 Task: Create a due date automation trigger when advanced on, on the tuesday of the week a card is due add dates not starting next month at 11:00 AM.
Action: Mouse moved to (1013, 77)
Screenshot: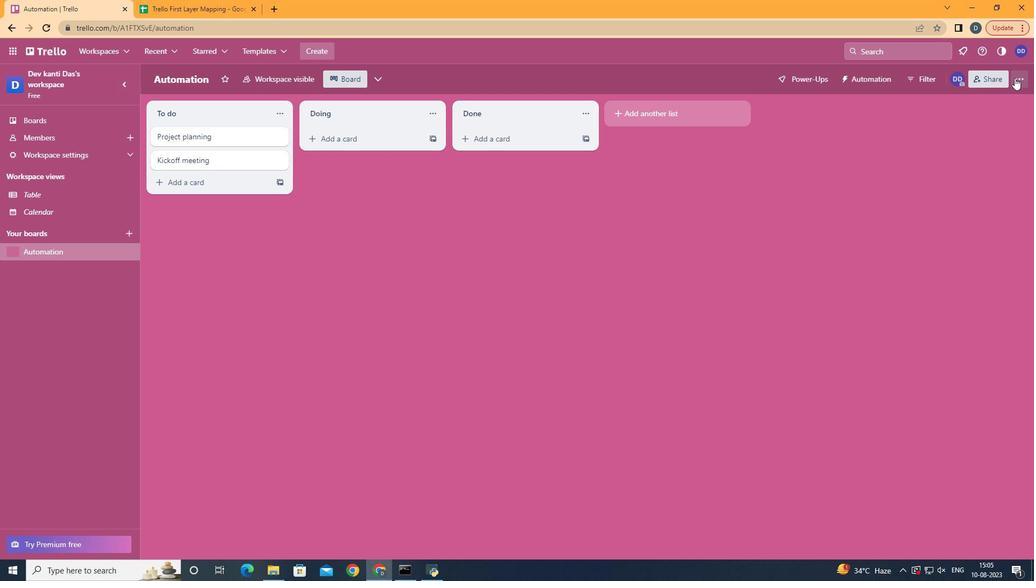 
Action: Mouse pressed left at (1013, 77)
Screenshot: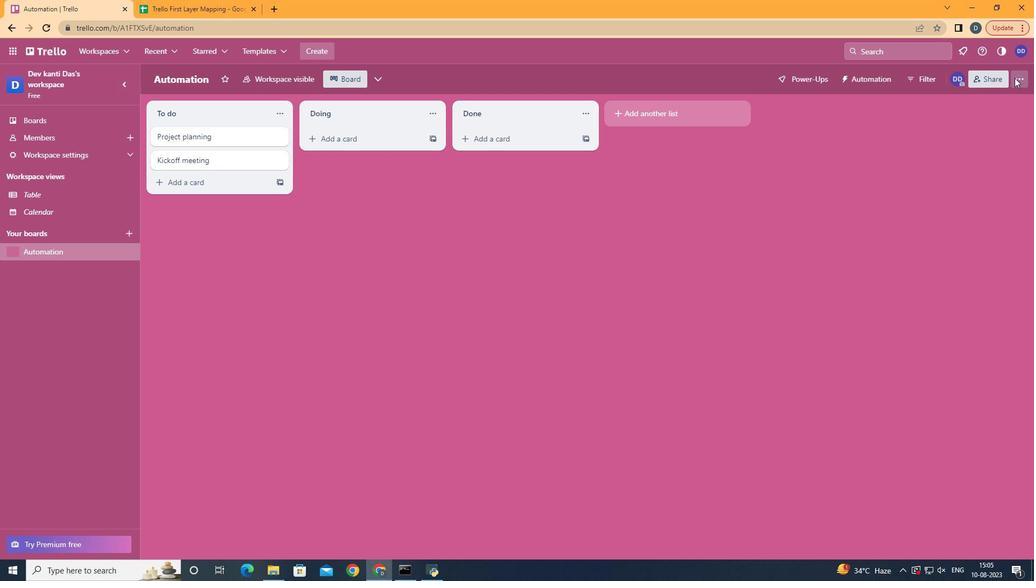 
Action: Mouse moved to (953, 222)
Screenshot: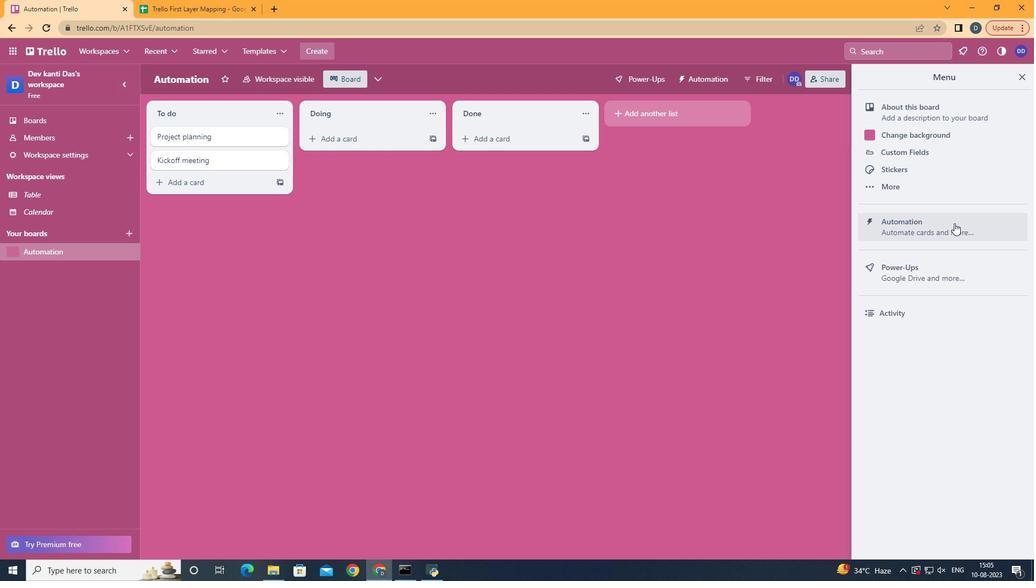 
Action: Mouse pressed left at (953, 222)
Screenshot: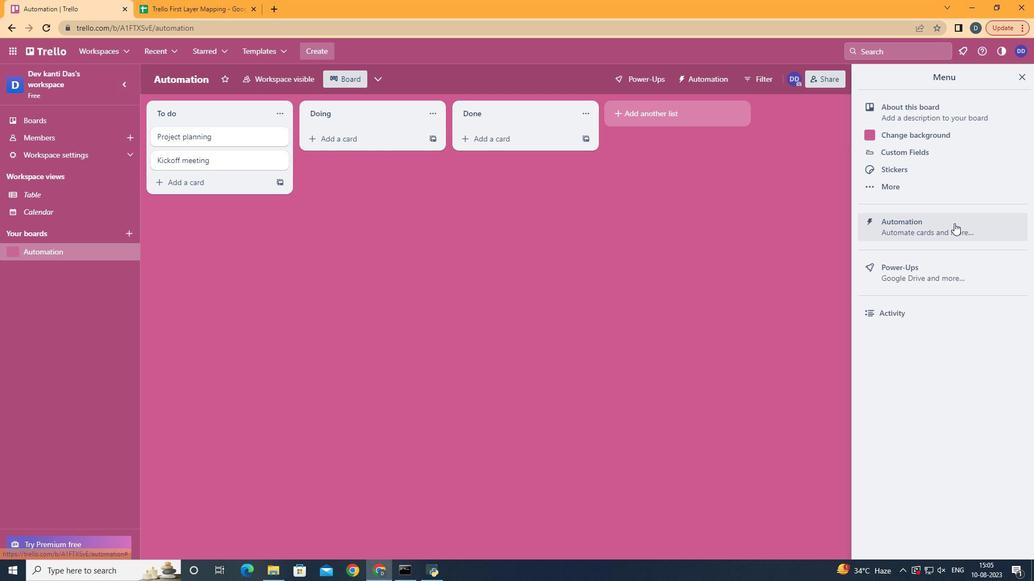 
Action: Mouse moved to (193, 213)
Screenshot: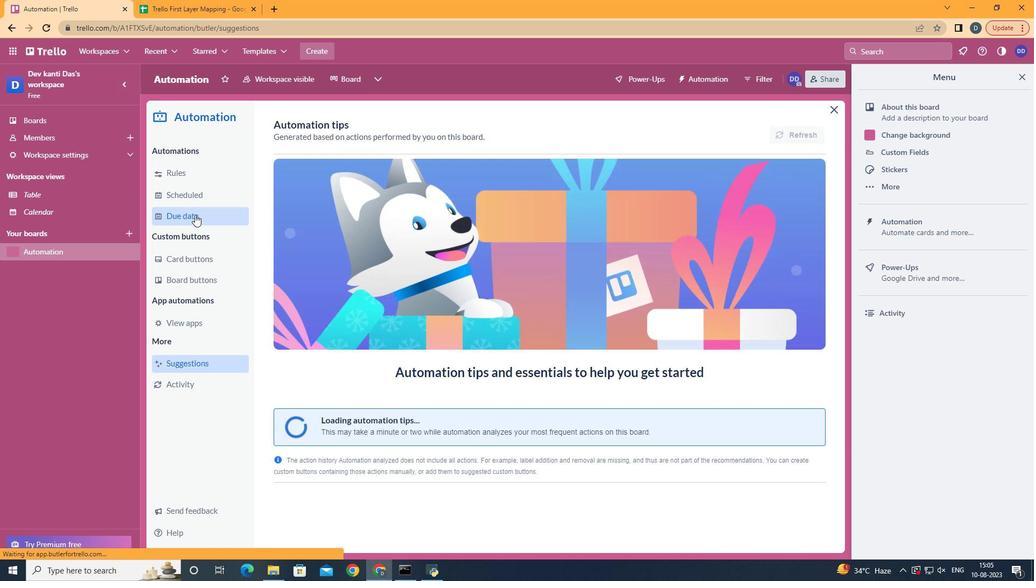 
Action: Mouse pressed left at (193, 213)
Screenshot: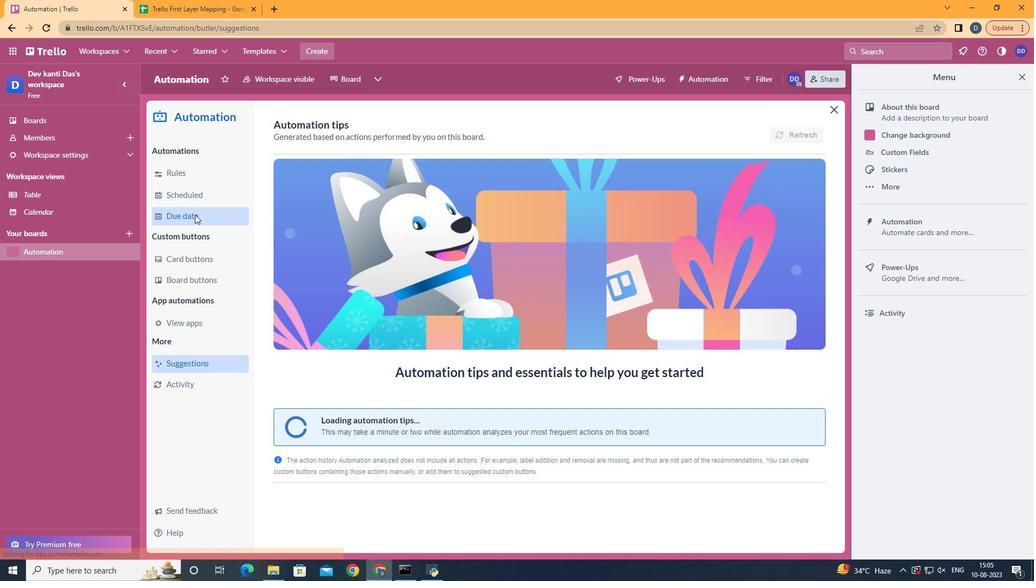 
Action: Mouse moved to (758, 127)
Screenshot: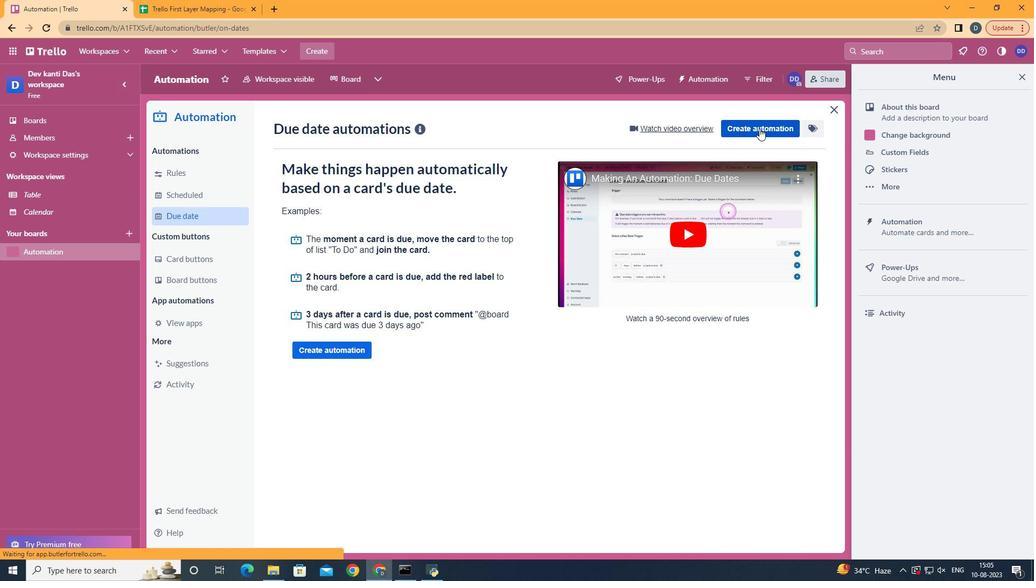 
Action: Mouse pressed left at (758, 127)
Screenshot: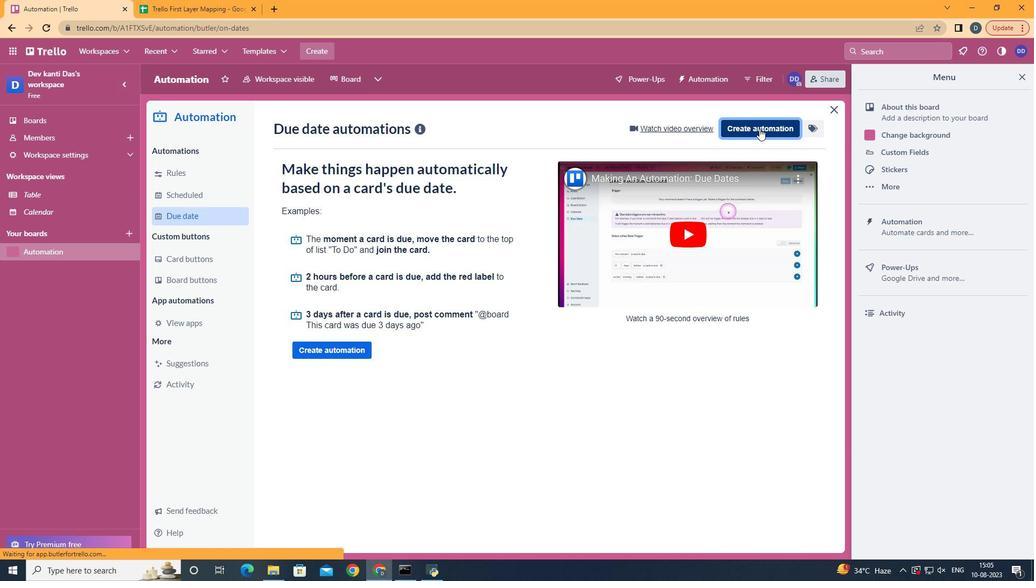 
Action: Mouse moved to (579, 232)
Screenshot: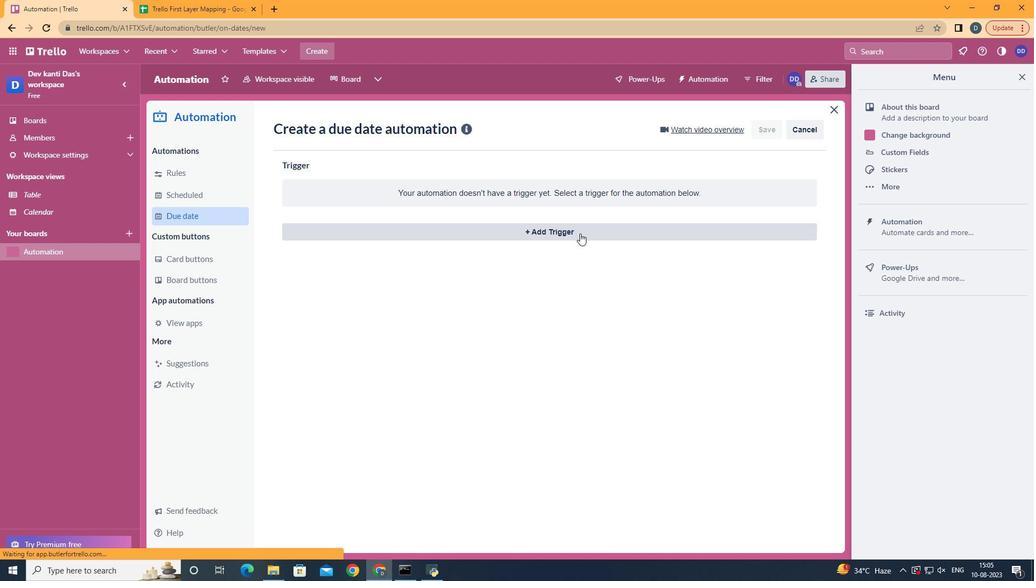 
Action: Mouse pressed left at (579, 232)
Screenshot: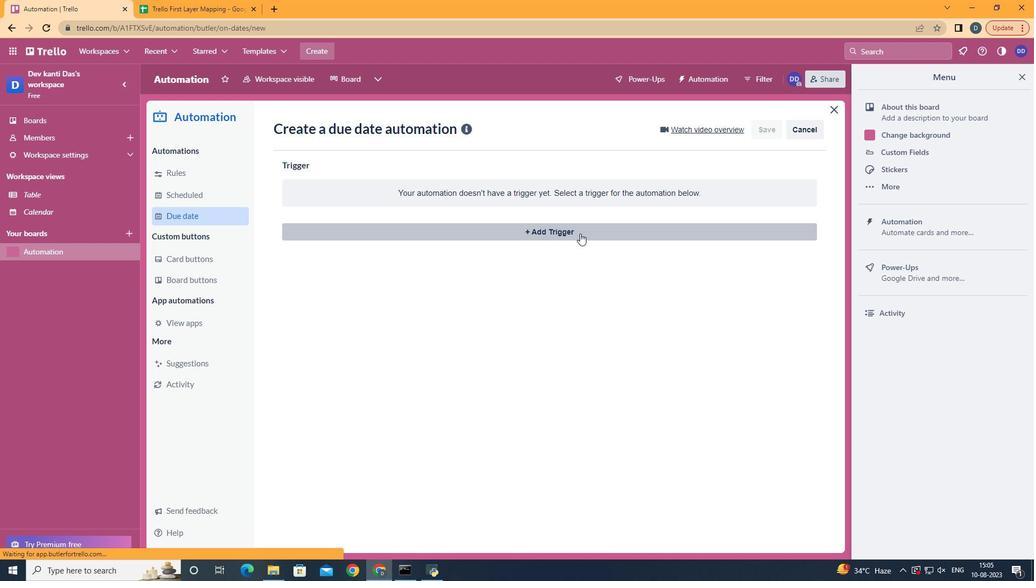 
Action: Mouse moved to (344, 304)
Screenshot: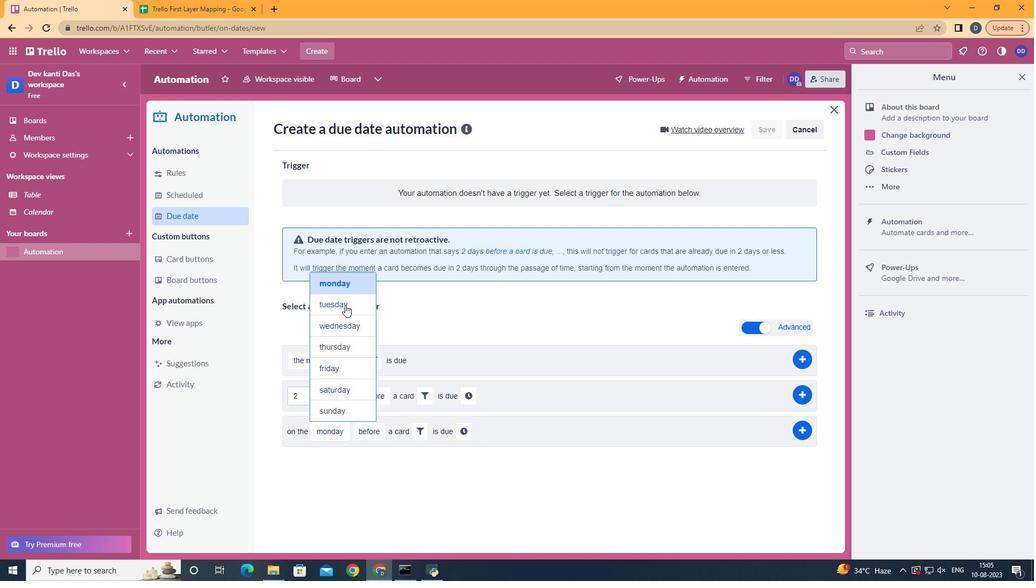 
Action: Mouse pressed left at (344, 304)
Screenshot: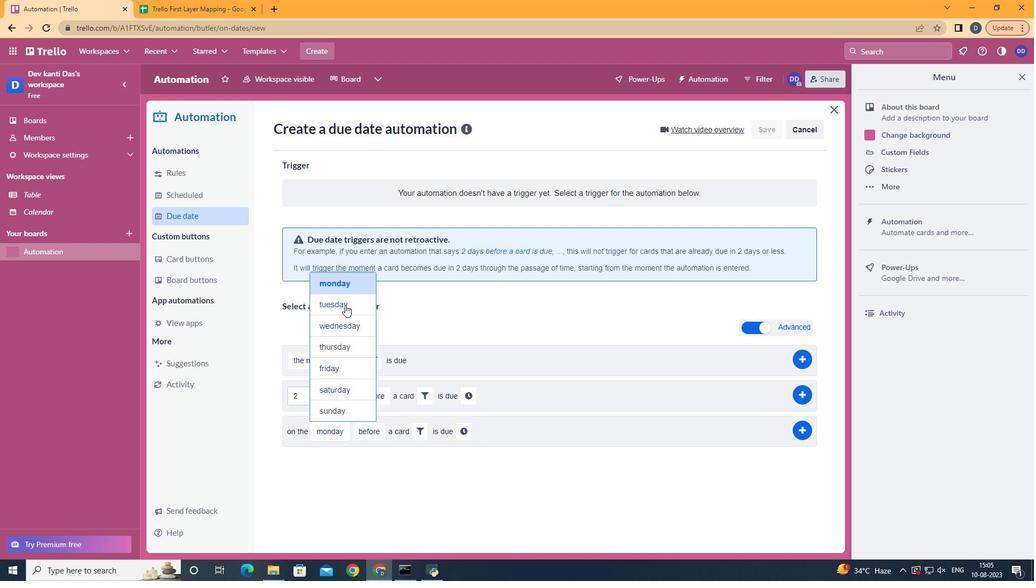 
Action: Mouse moved to (392, 498)
Screenshot: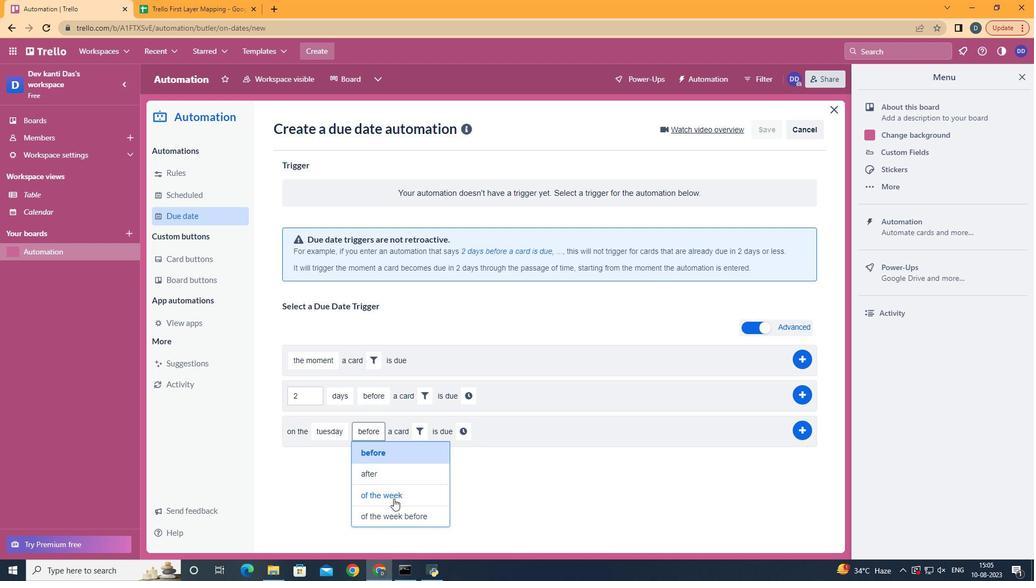 
Action: Mouse pressed left at (392, 498)
Screenshot: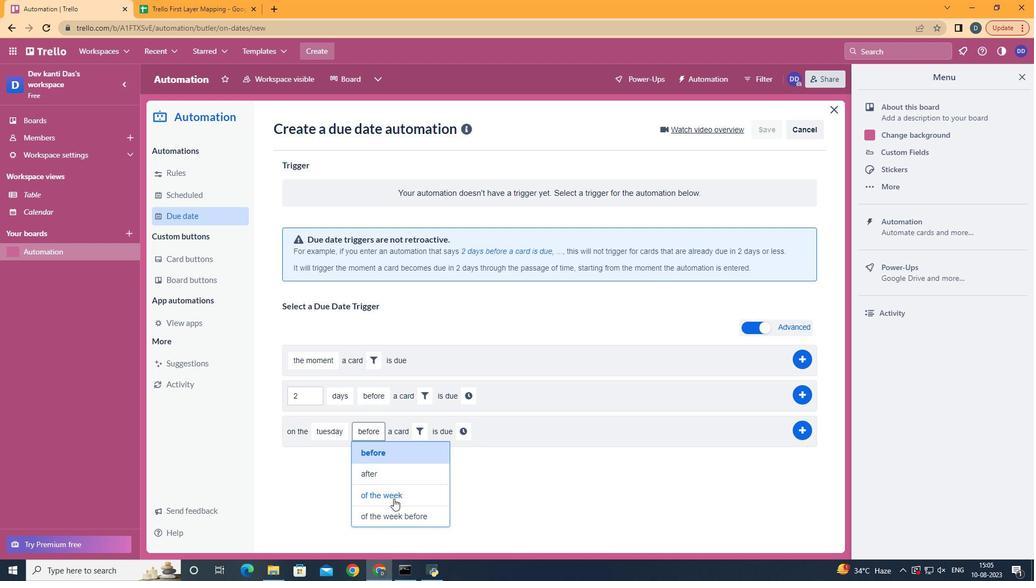 
Action: Mouse moved to (433, 435)
Screenshot: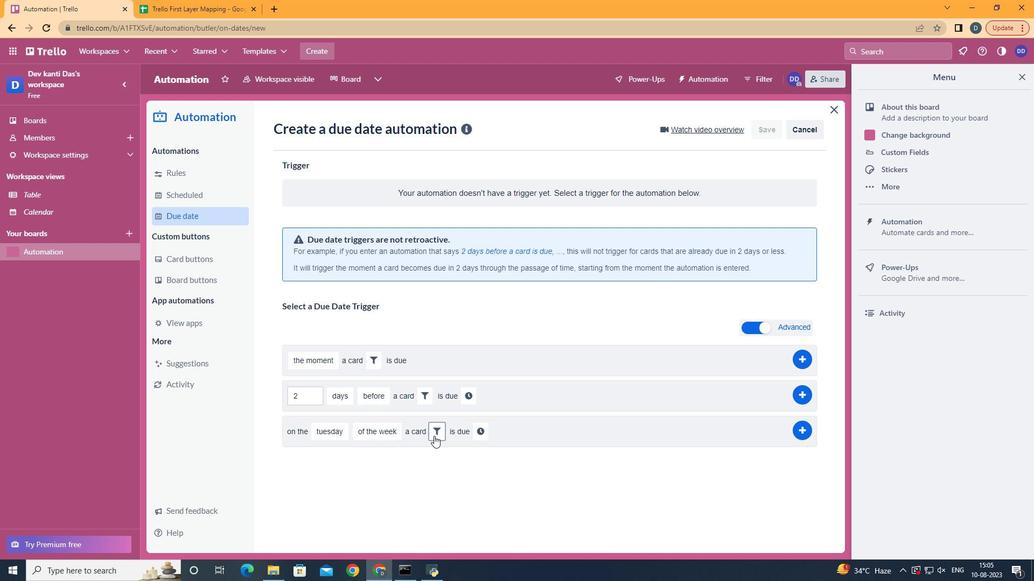 
Action: Mouse pressed left at (433, 435)
Screenshot: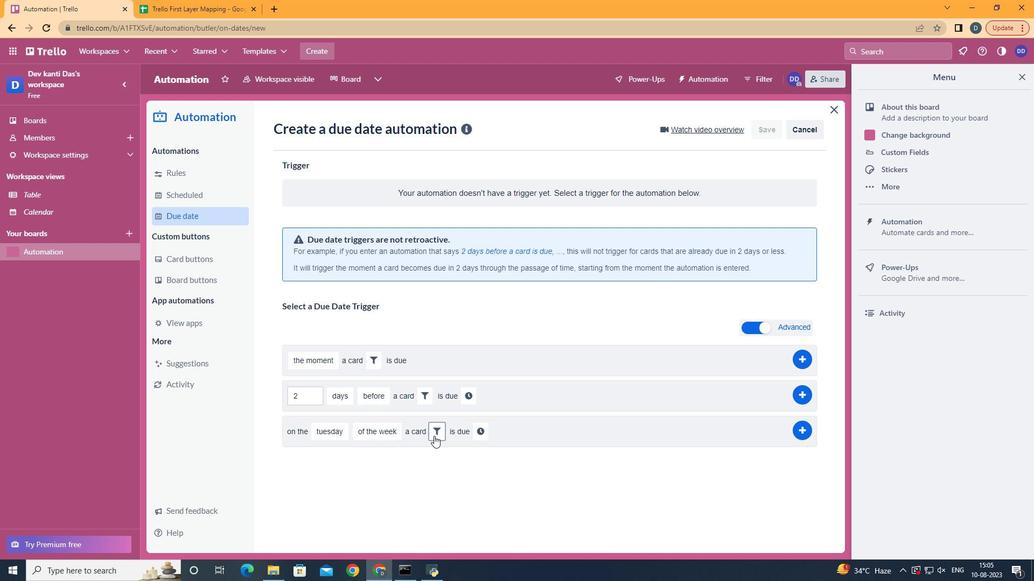
Action: Mouse moved to (488, 466)
Screenshot: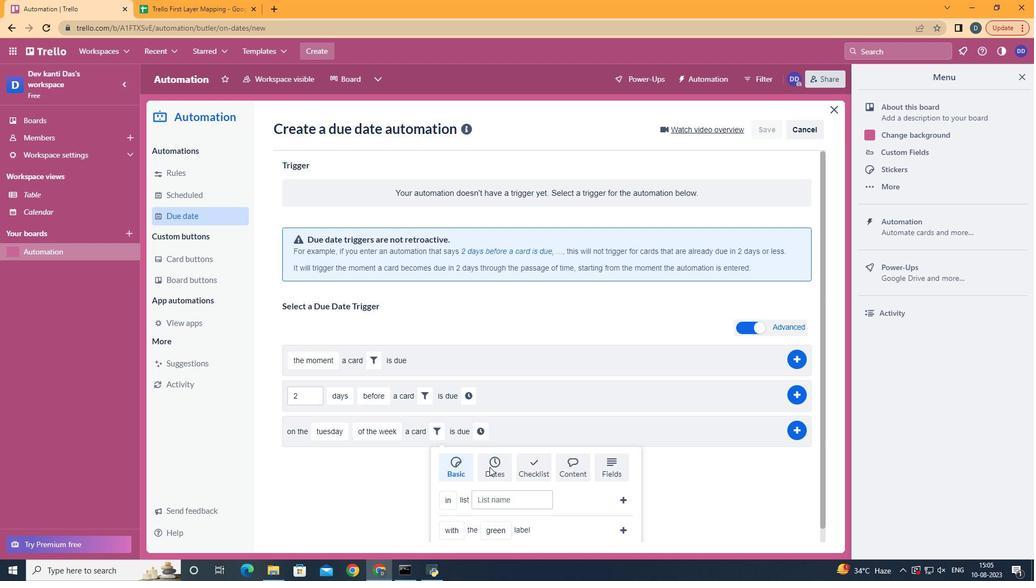 
Action: Mouse pressed left at (488, 466)
Screenshot: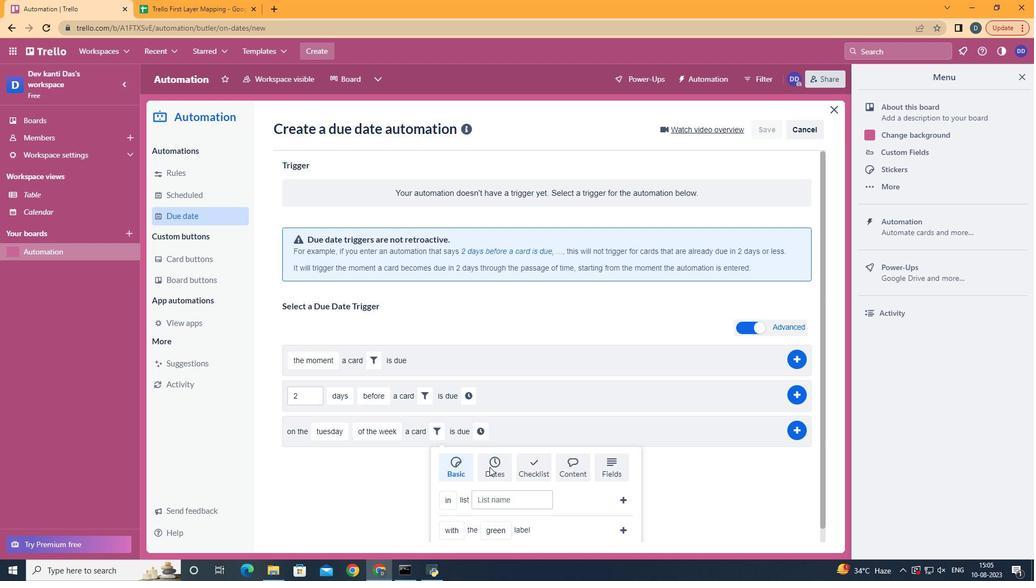
Action: Mouse scrolled (488, 465) with delta (0, 0)
Screenshot: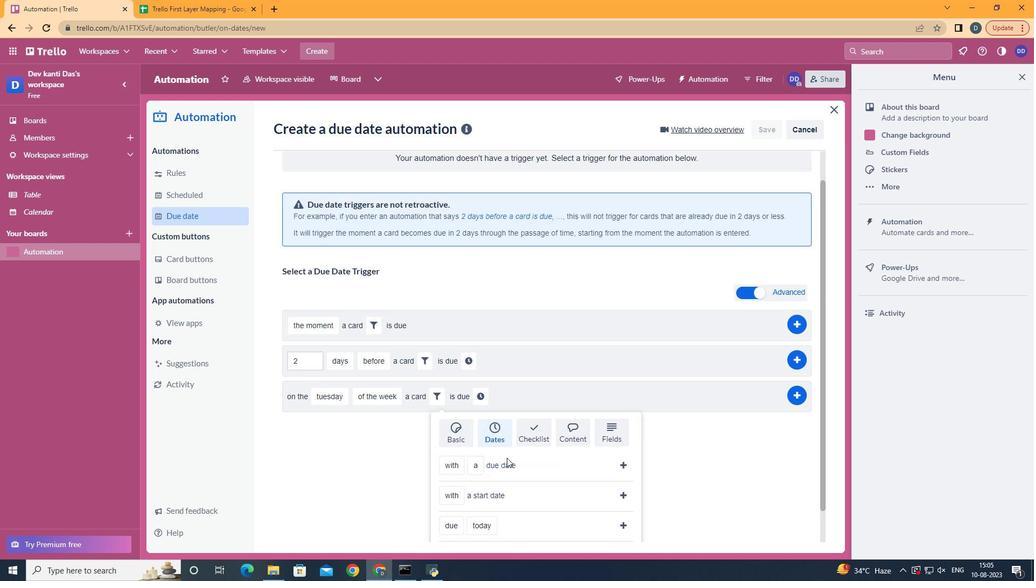 
Action: Mouse scrolled (488, 465) with delta (0, 0)
Screenshot: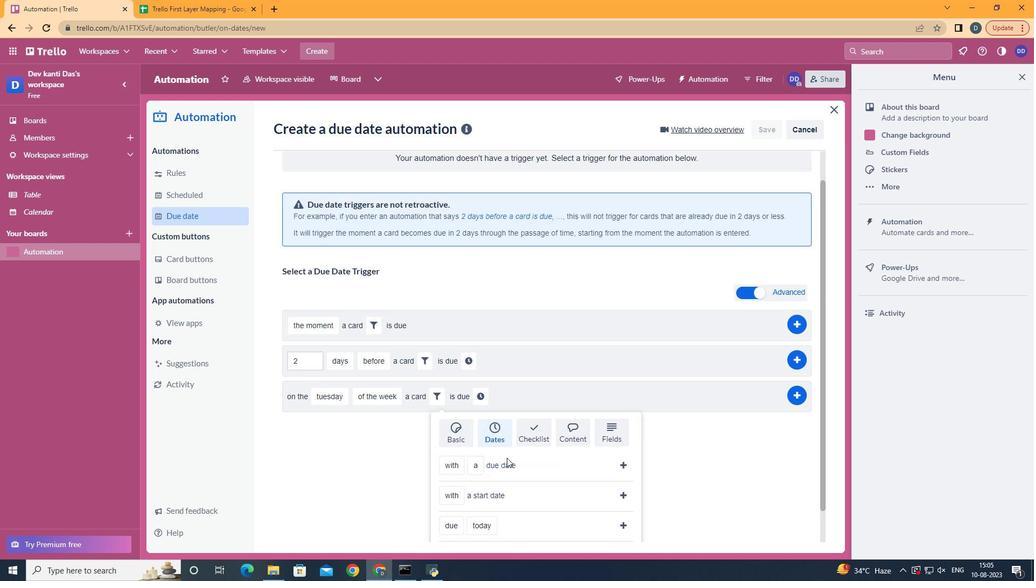 
Action: Mouse scrolled (488, 465) with delta (0, 0)
Screenshot: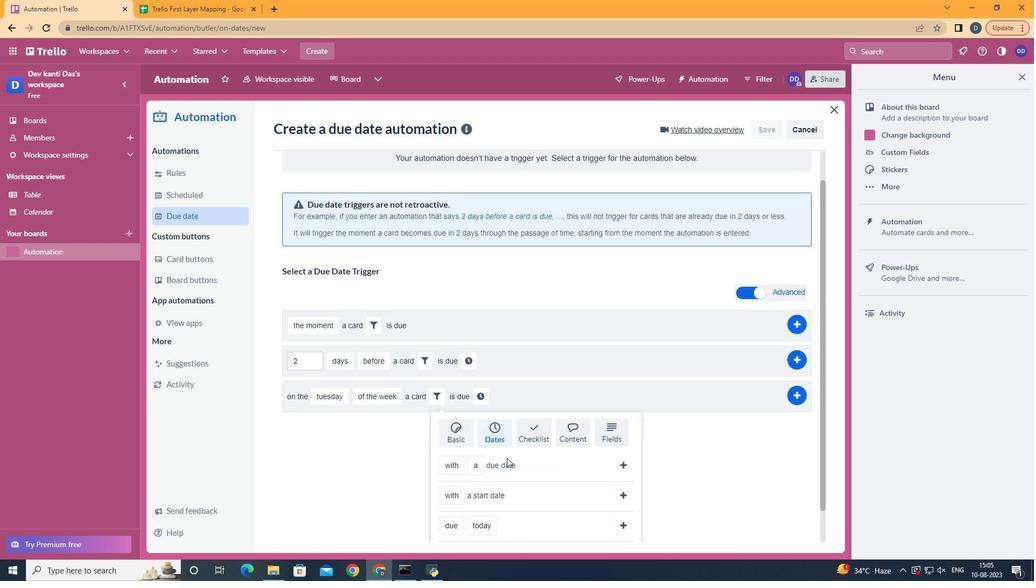 
Action: Mouse moved to (454, 475)
Screenshot: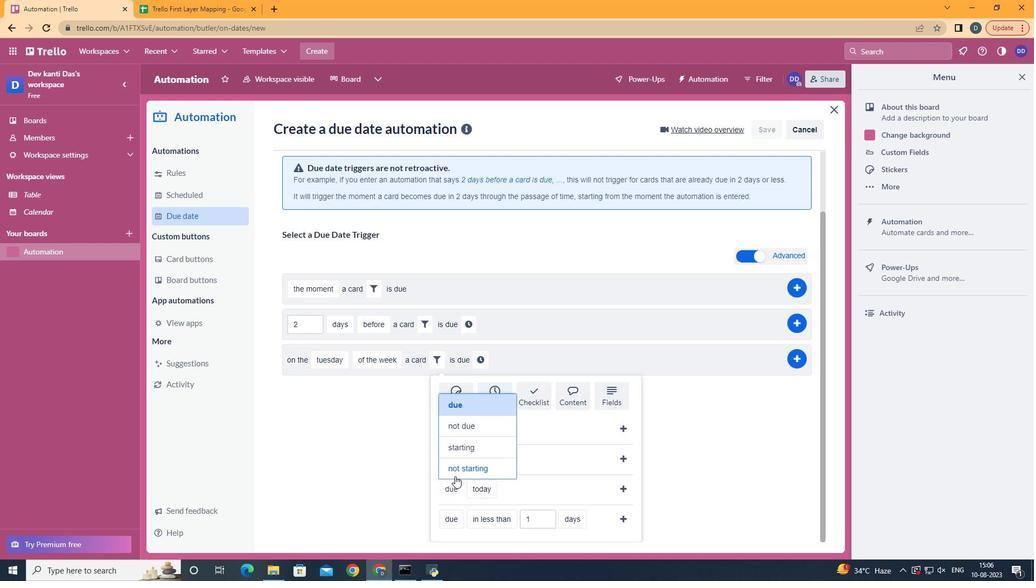 
Action: Mouse pressed left at (454, 475)
Screenshot: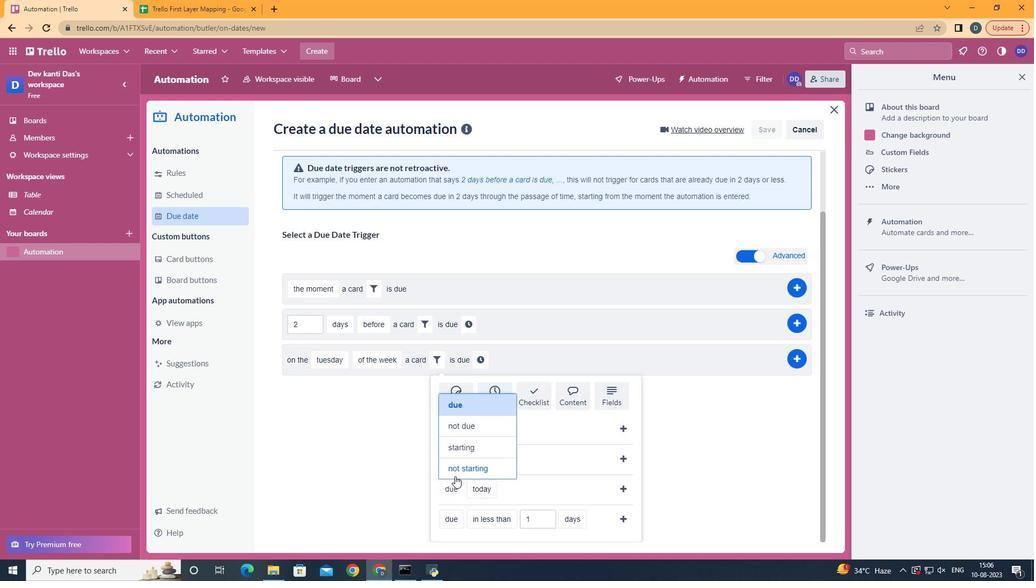
Action: Mouse moved to (528, 468)
Screenshot: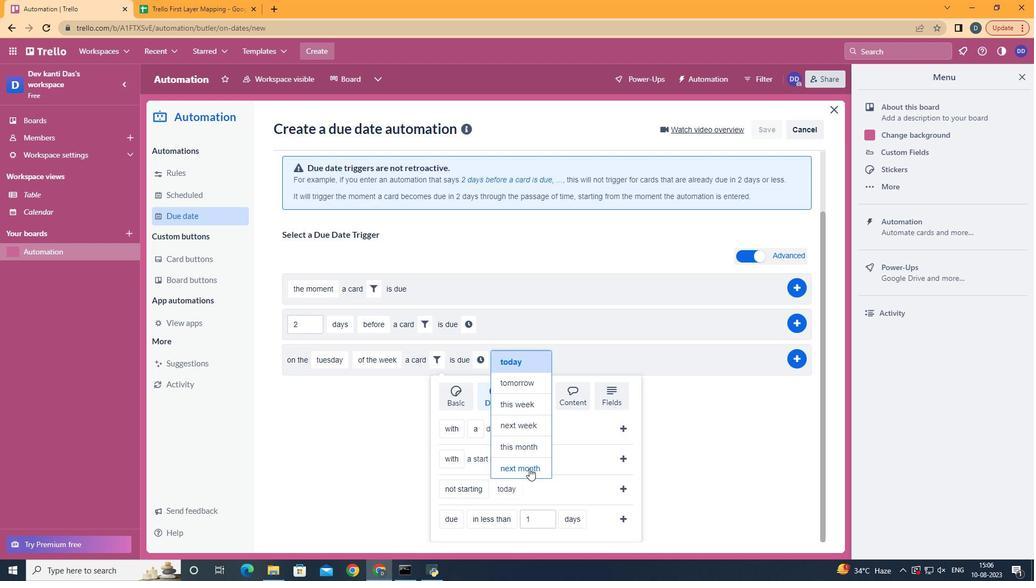
Action: Mouse pressed left at (528, 468)
Screenshot: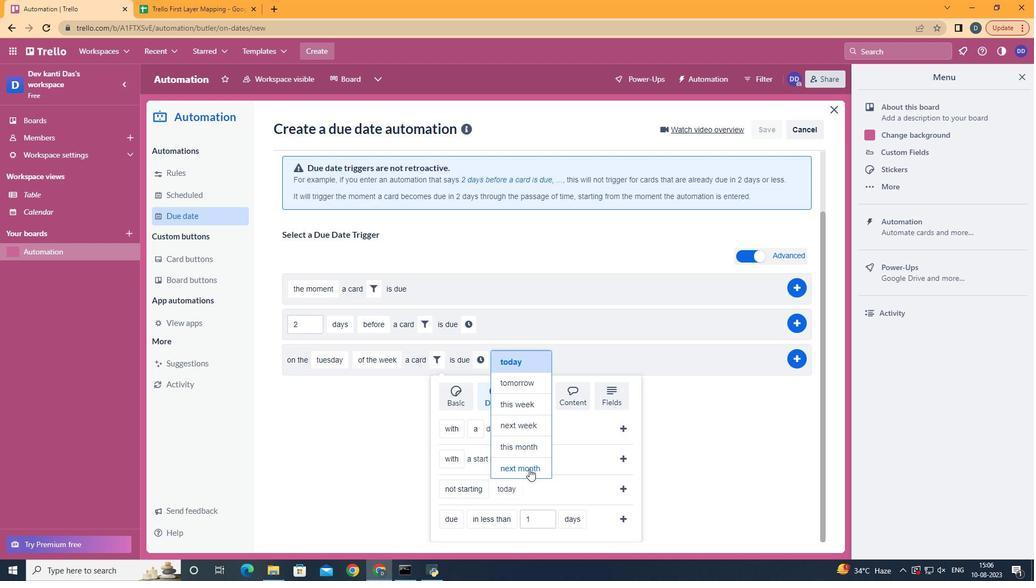 
Action: Mouse moved to (622, 488)
Screenshot: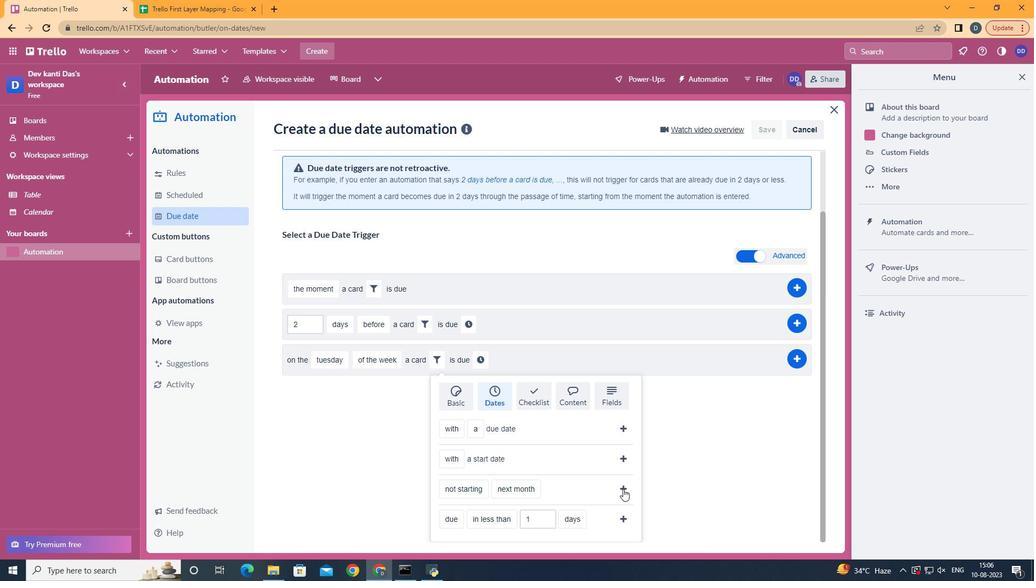 
Action: Mouse pressed left at (622, 488)
Screenshot: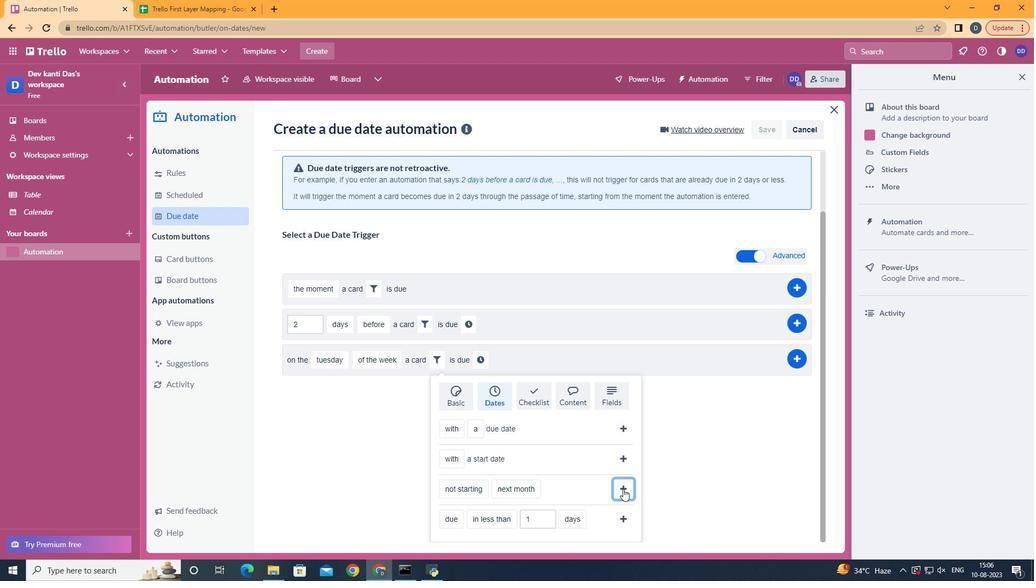 
Action: Mouse moved to (587, 431)
Screenshot: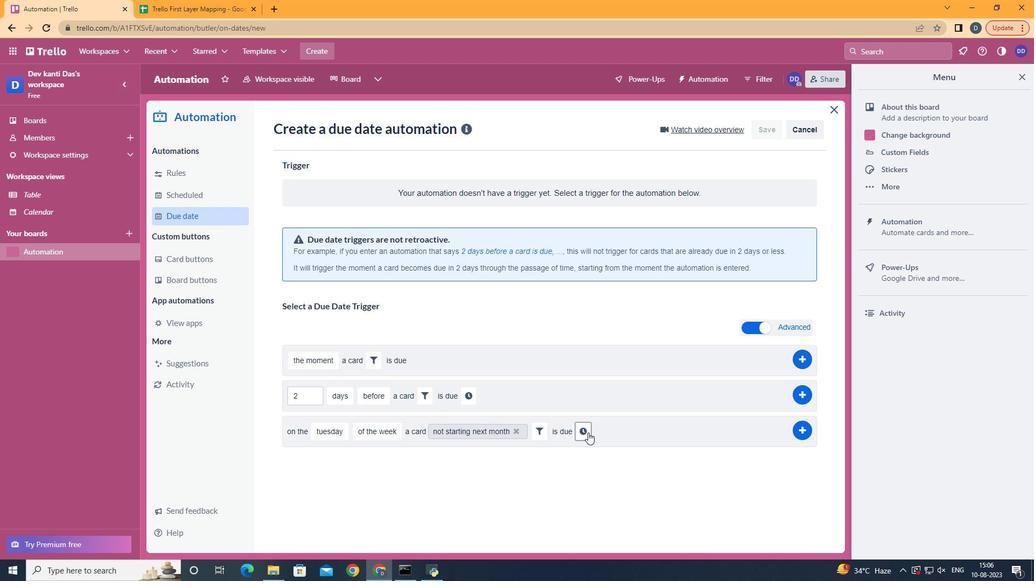 
Action: Mouse pressed left at (587, 431)
Screenshot: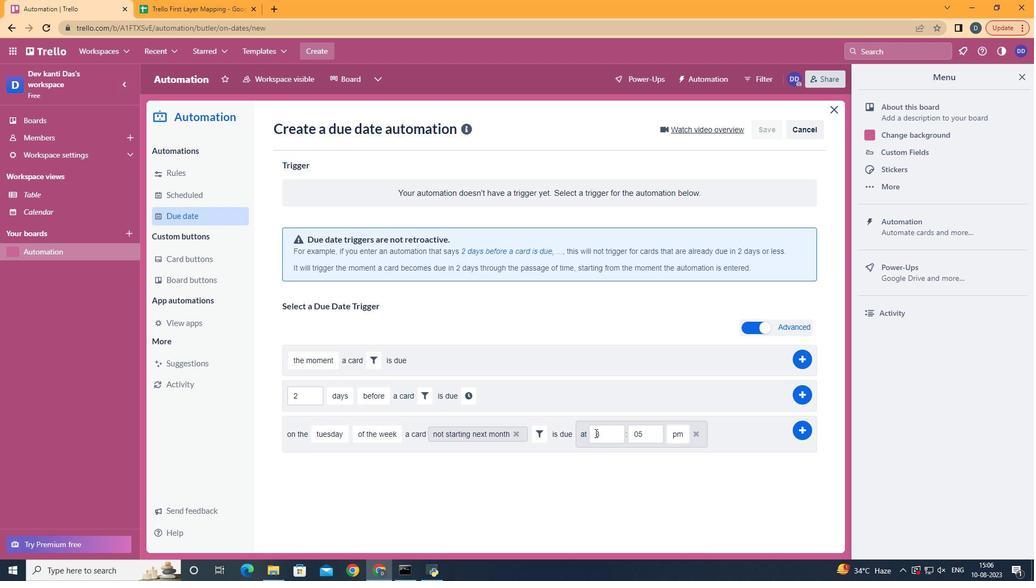 
Action: Mouse moved to (612, 435)
Screenshot: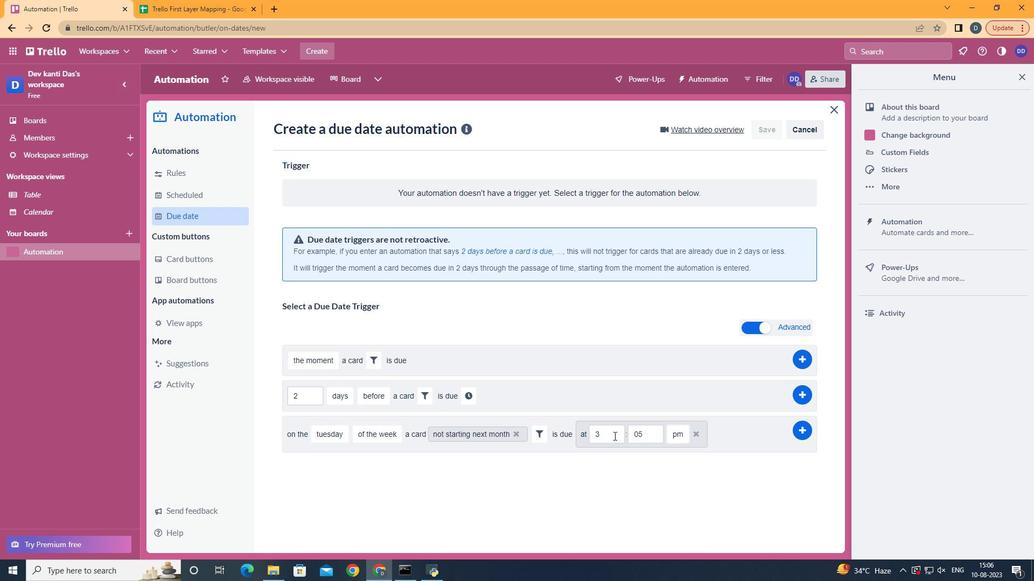 
Action: Mouse pressed left at (612, 435)
Screenshot: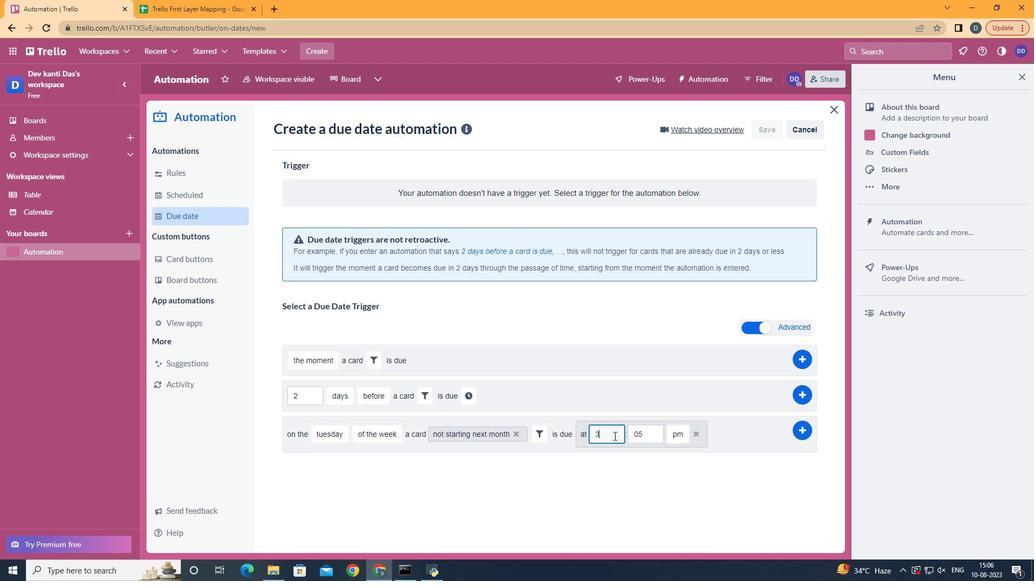 
Action: Key pressed <Key.backspace>11
Screenshot: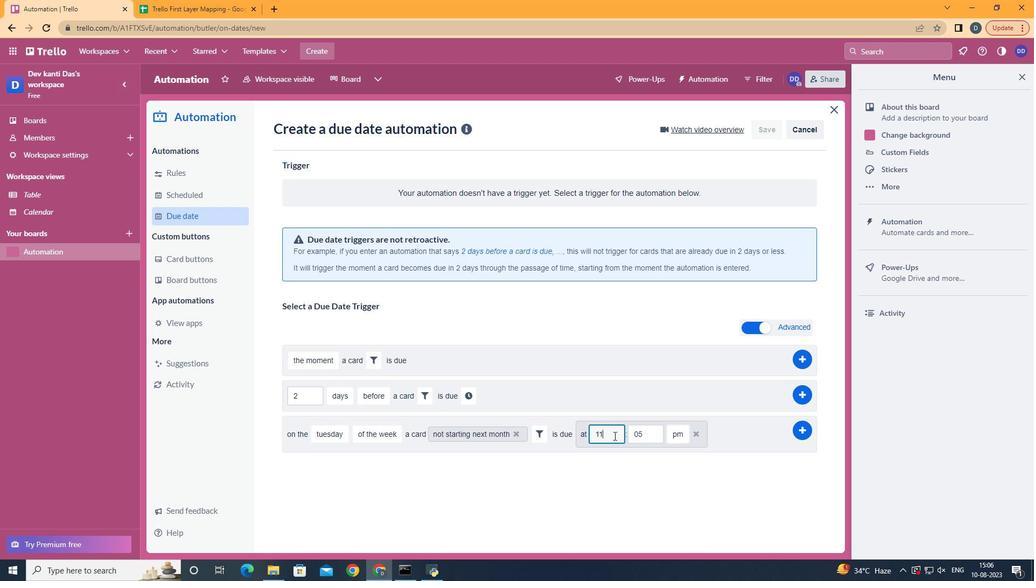 
Action: Mouse moved to (645, 430)
Screenshot: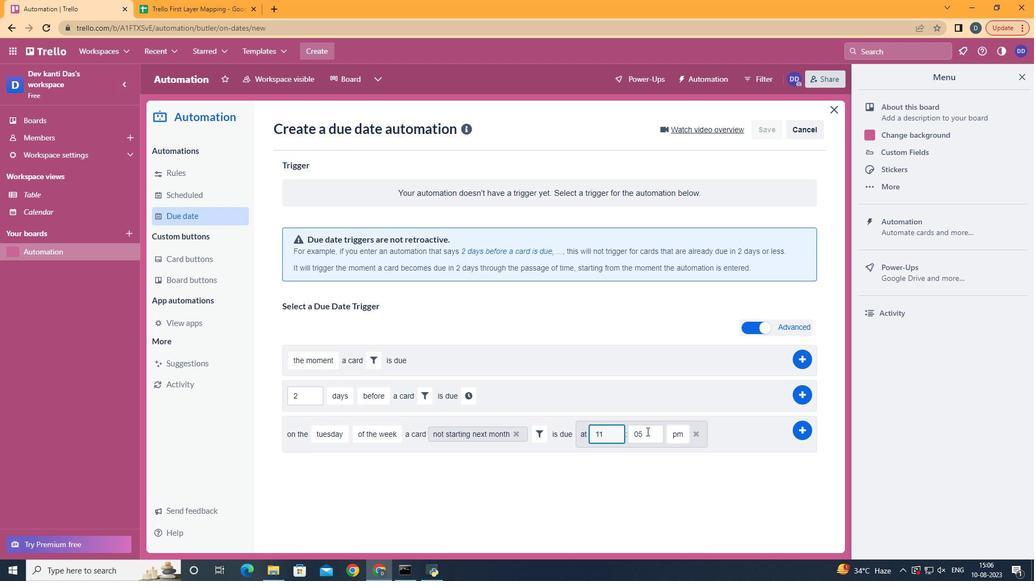 
Action: Mouse pressed left at (645, 430)
Screenshot: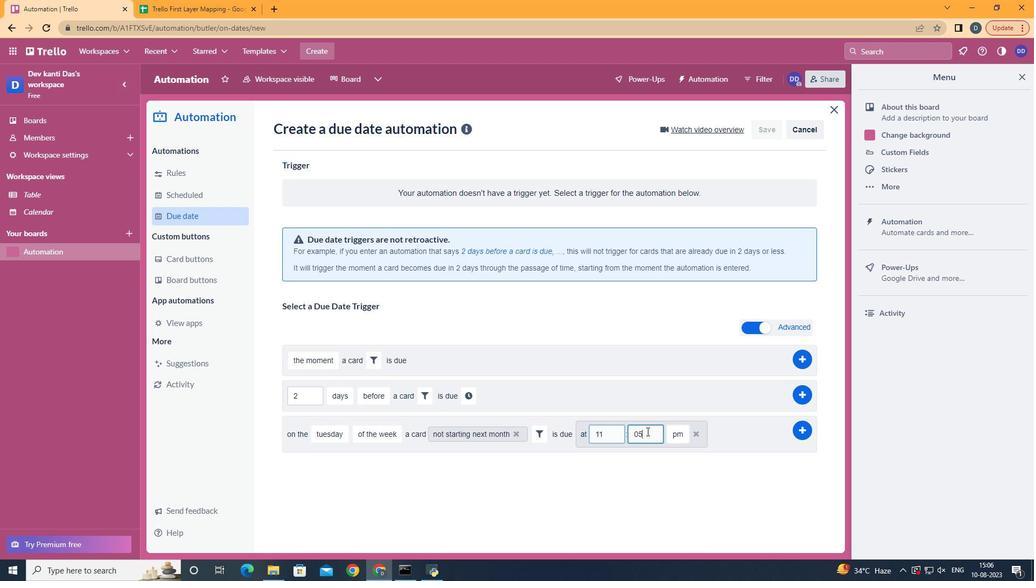 
Action: Mouse moved to (635, 433)
Screenshot: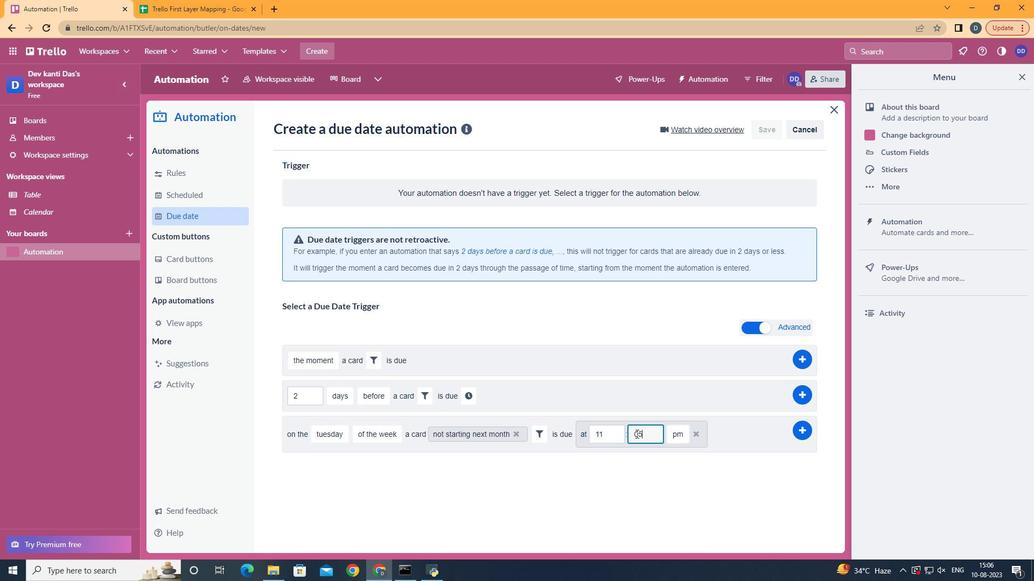 
Action: Key pressed <Key.backspace>0
Screenshot: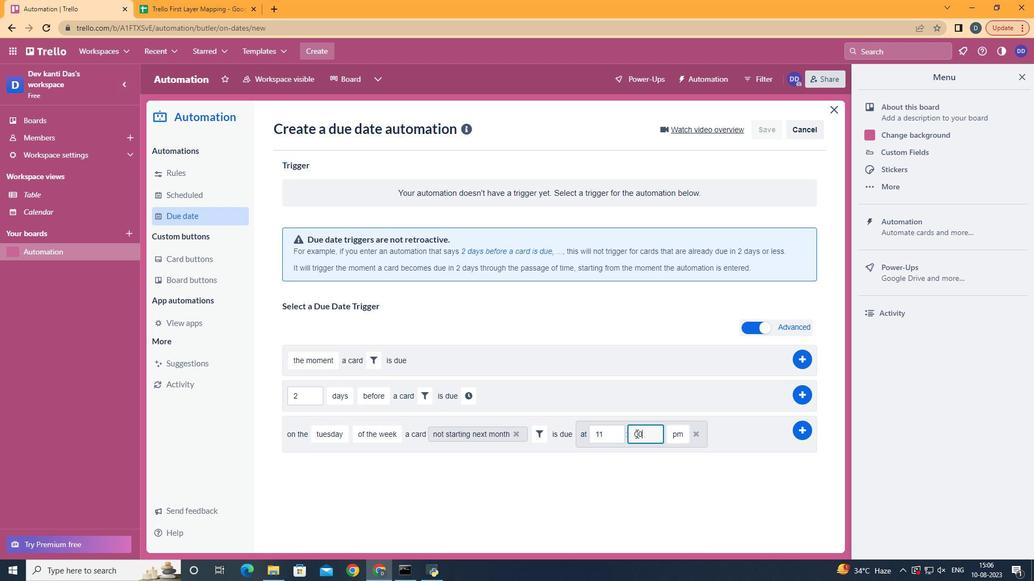 
Action: Mouse moved to (674, 453)
Screenshot: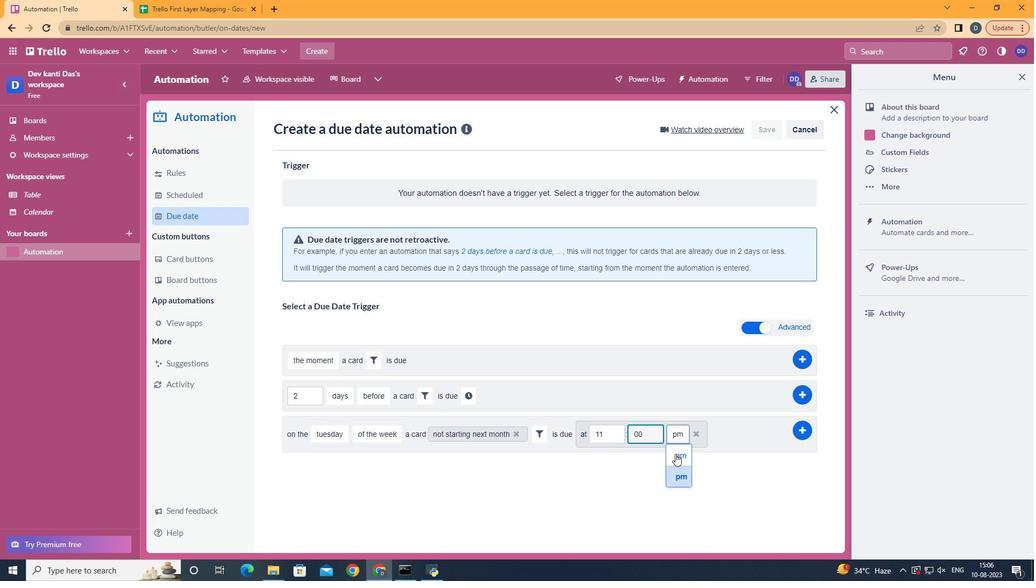 
Action: Mouse pressed left at (674, 453)
Screenshot: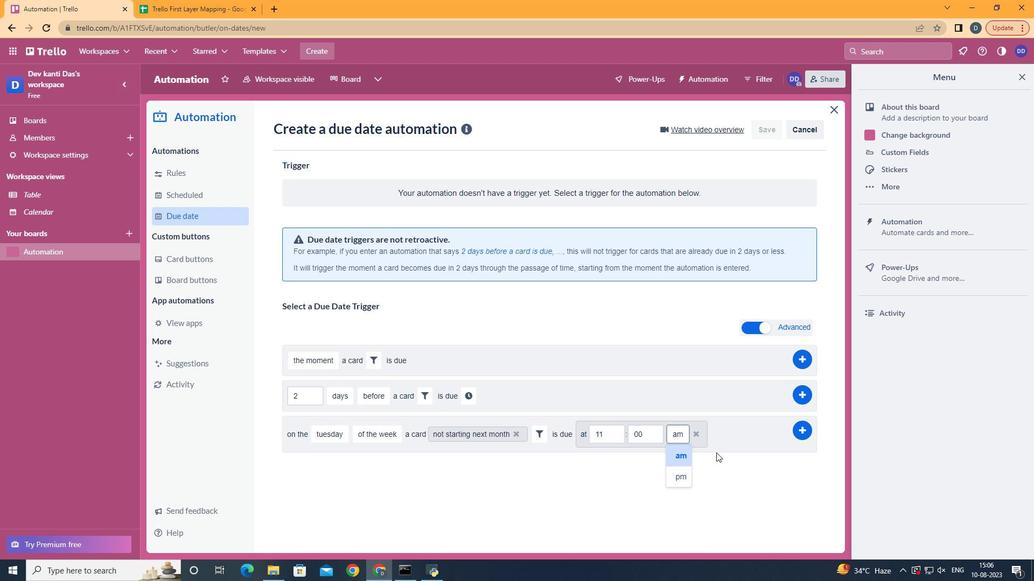 
Action: Mouse moved to (800, 429)
Screenshot: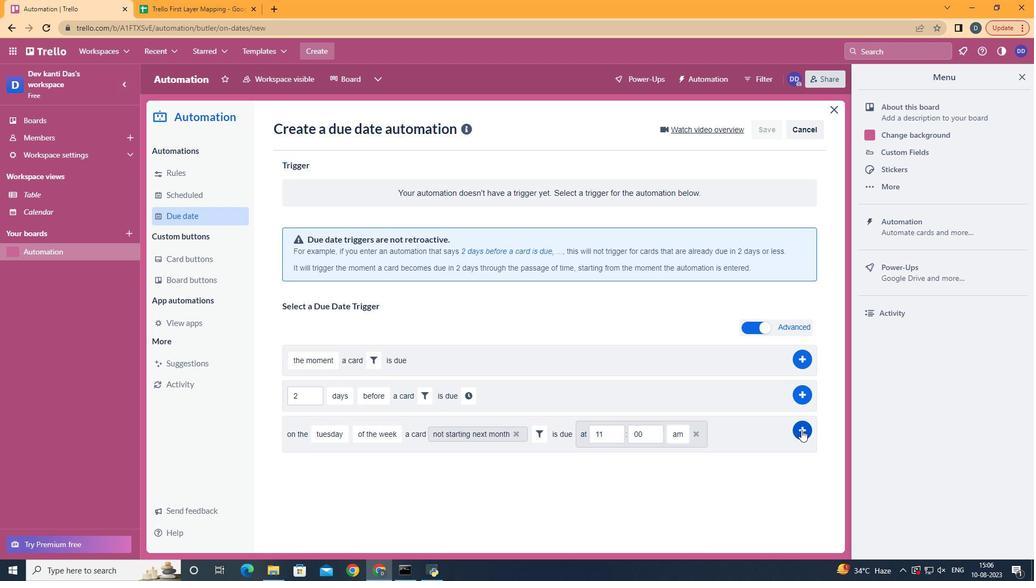 
Action: Mouse pressed left at (800, 429)
Screenshot: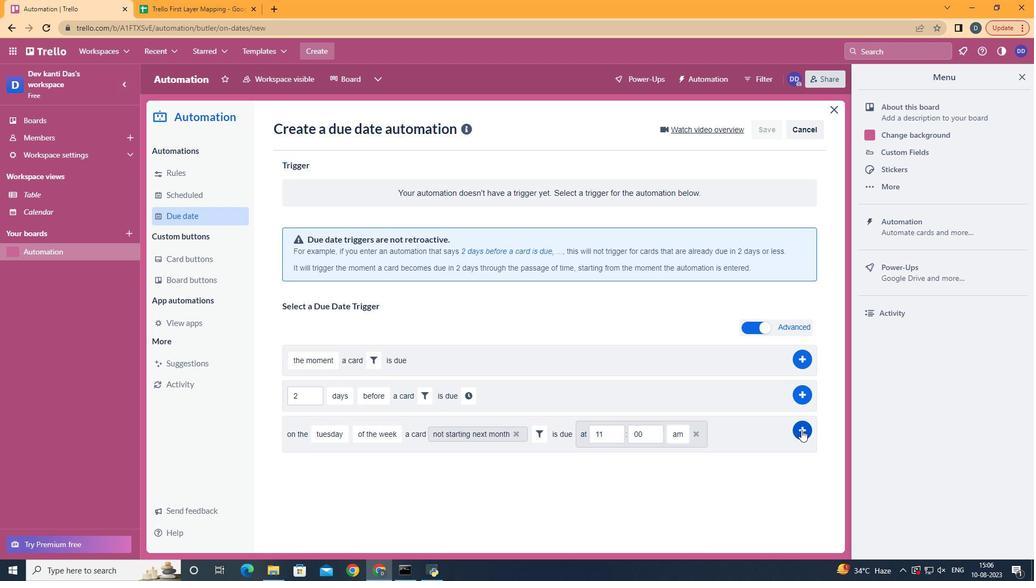 
Action: Mouse moved to (566, 192)
Screenshot: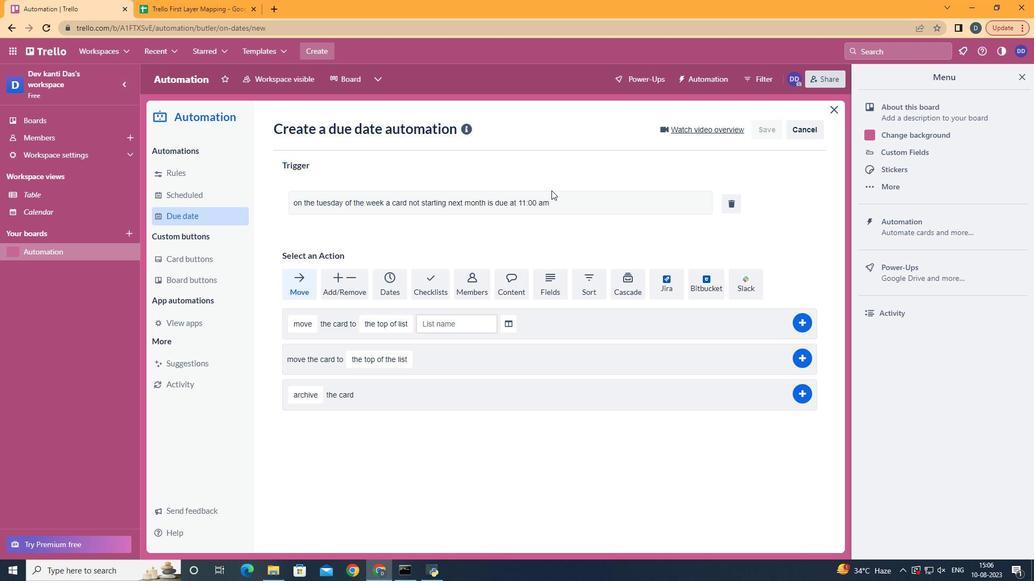 
